 Task: Enable color friendly mode in the label.
Action: Mouse moved to (174, 152)
Screenshot: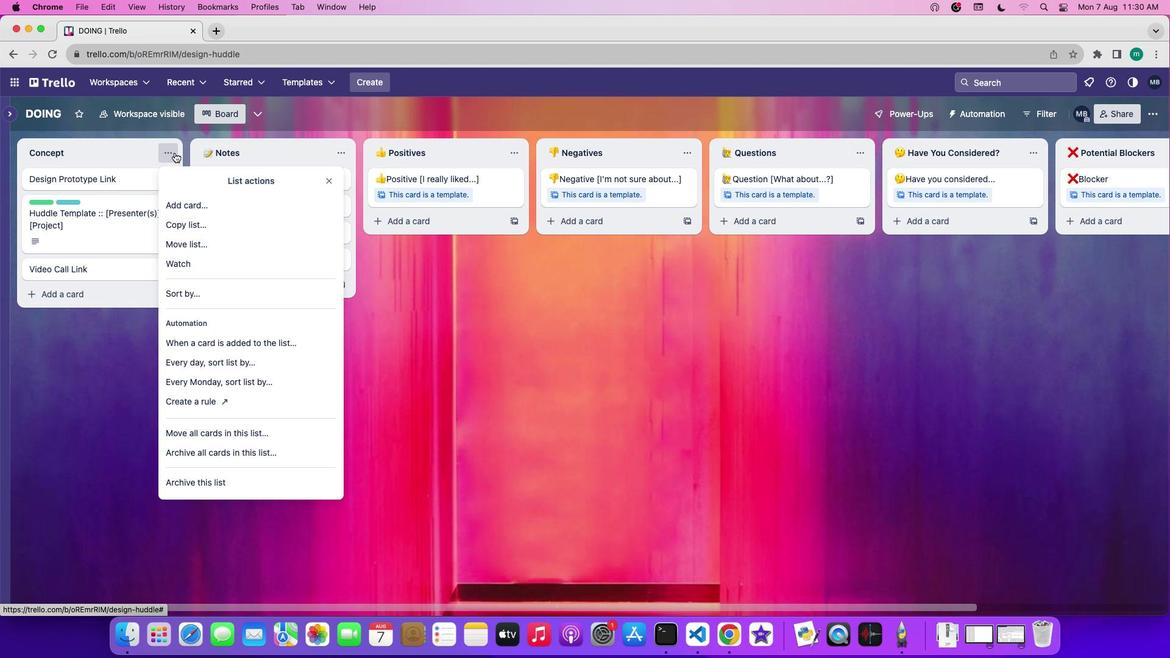 
Action: Mouse pressed left at (174, 152)
Screenshot: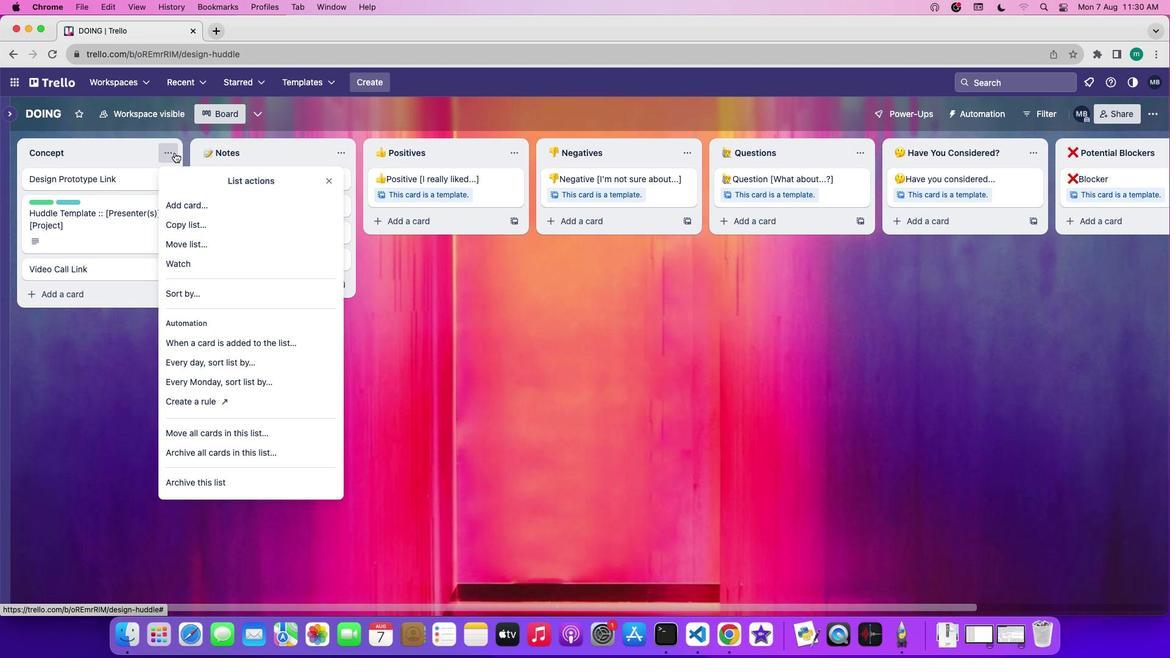 
Action: Mouse moved to (28, 240)
Screenshot: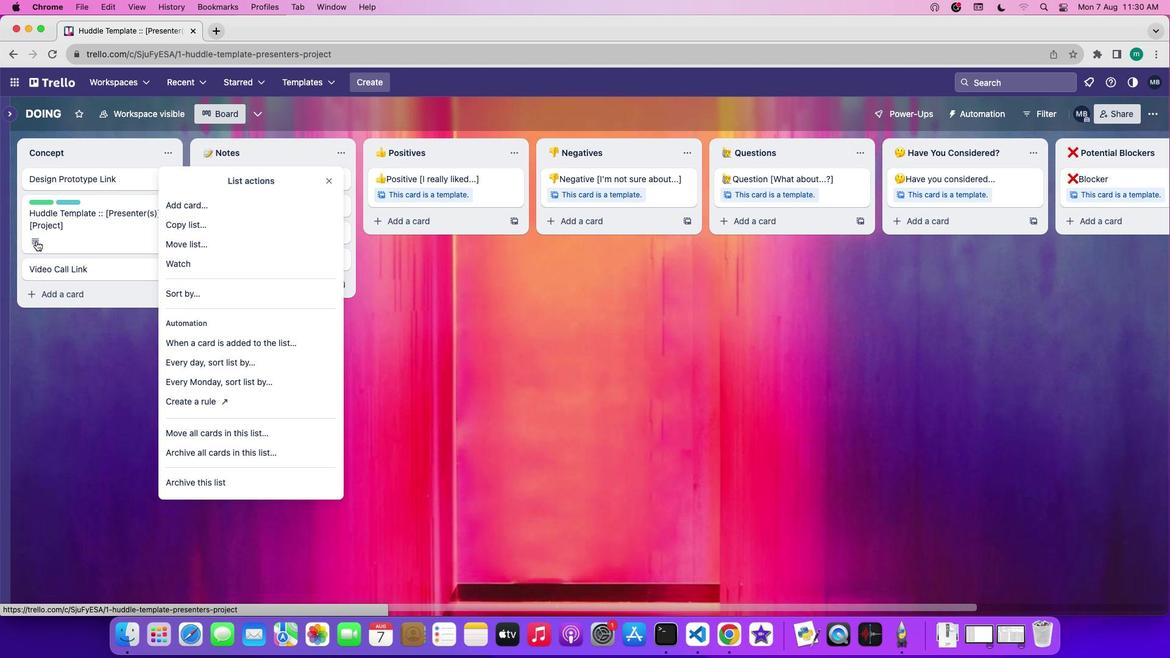 
Action: Mouse pressed left at (28, 240)
Screenshot: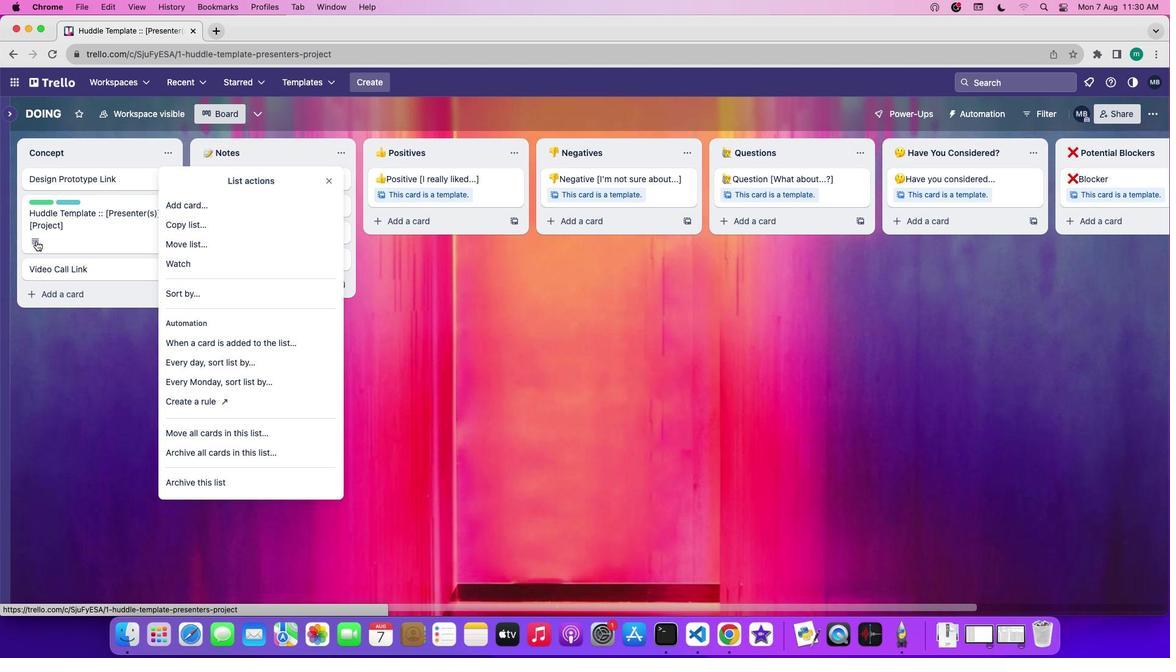 
Action: Mouse moved to (35, 240)
Screenshot: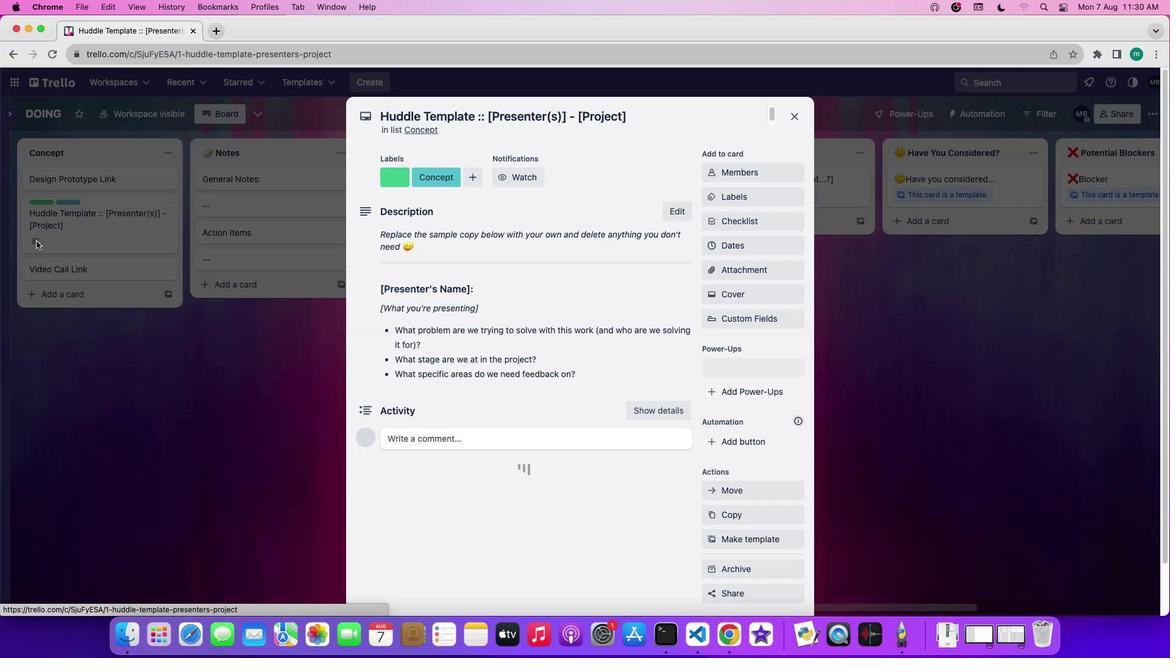 
Action: Mouse pressed left at (35, 240)
Screenshot: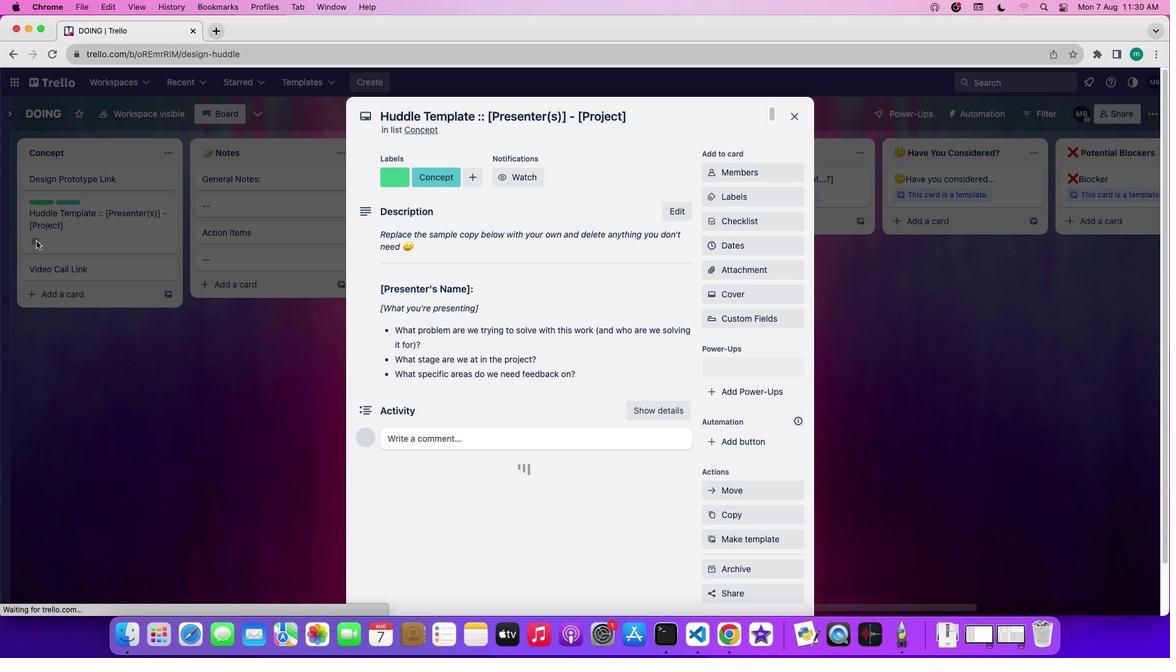 
Action: Mouse pressed left at (35, 240)
Screenshot: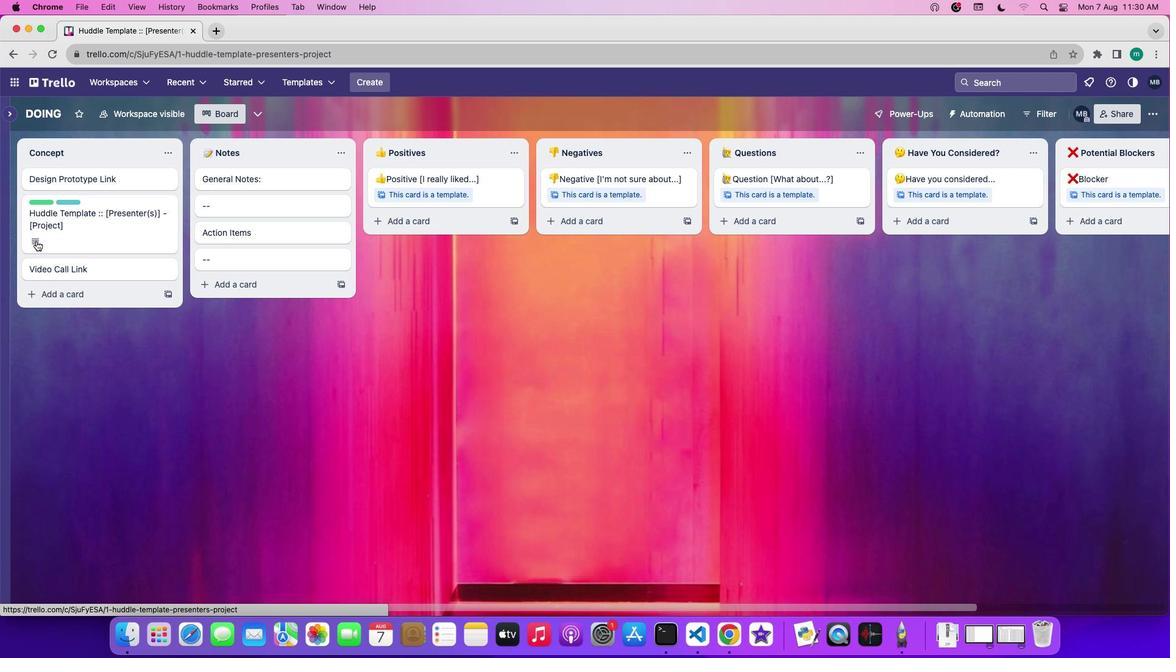 
Action: Mouse moved to (731, 199)
Screenshot: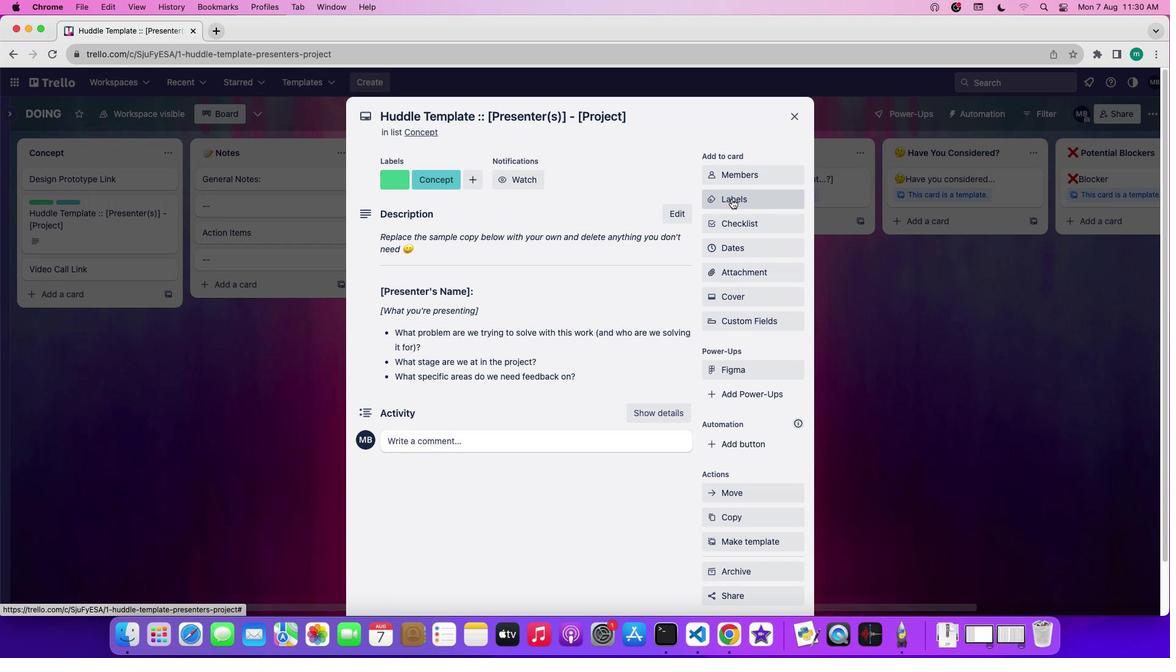 
Action: Mouse pressed left at (731, 199)
Screenshot: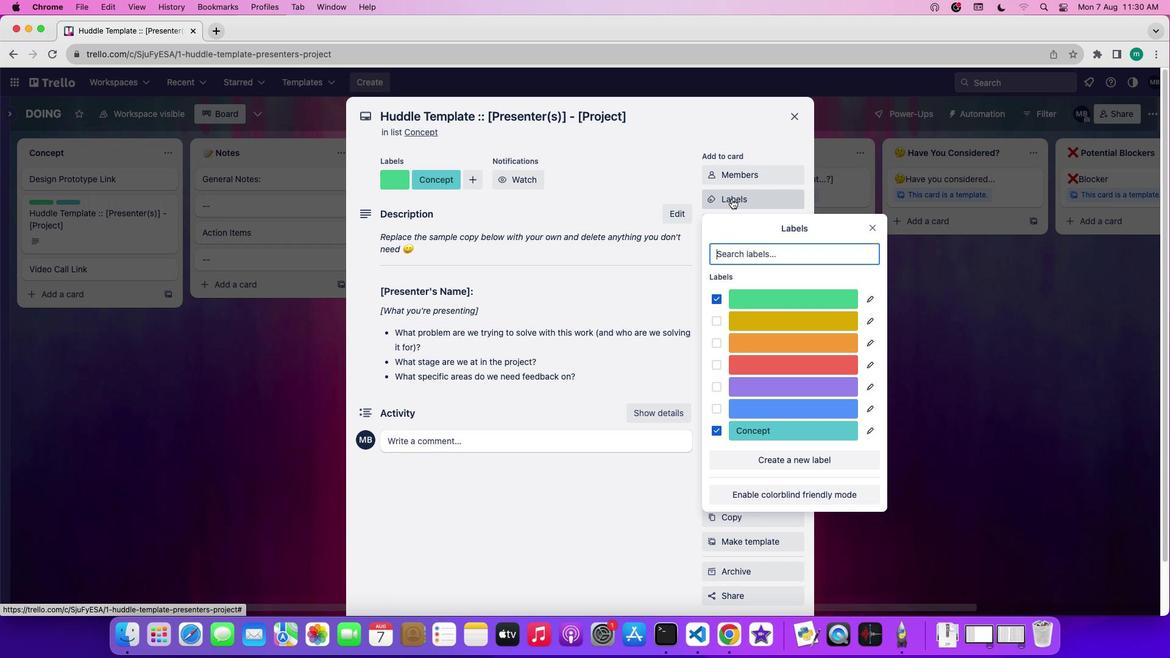 
Action: Mouse moved to (789, 489)
Screenshot: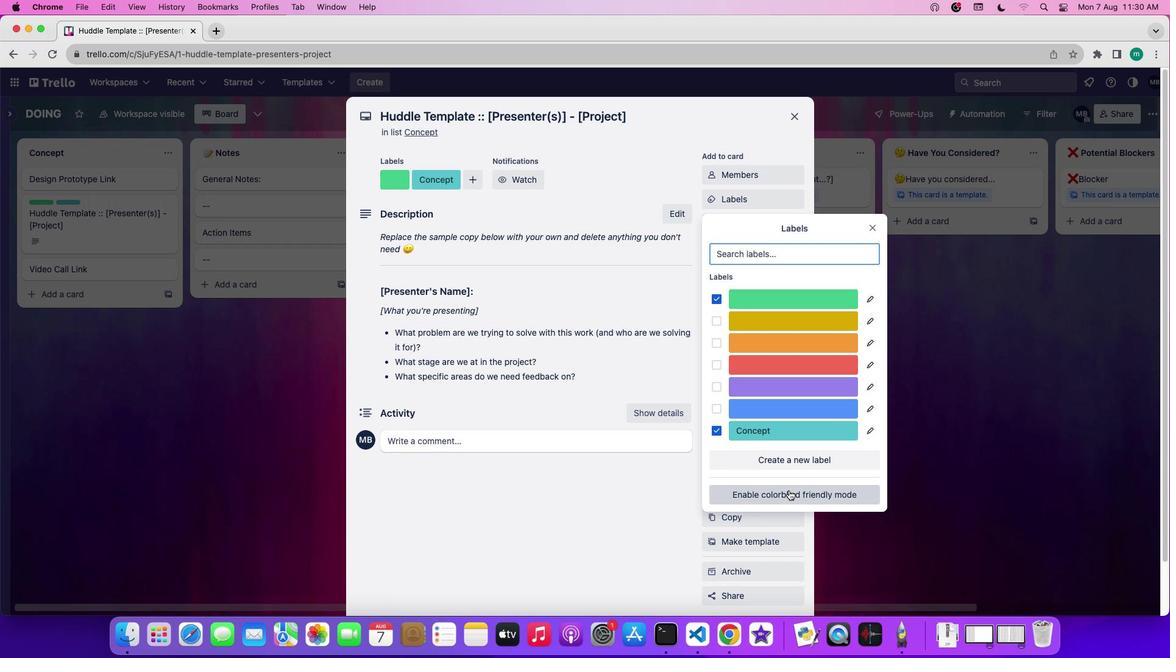 
Action: Mouse pressed left at (789, 489)
Screenshot: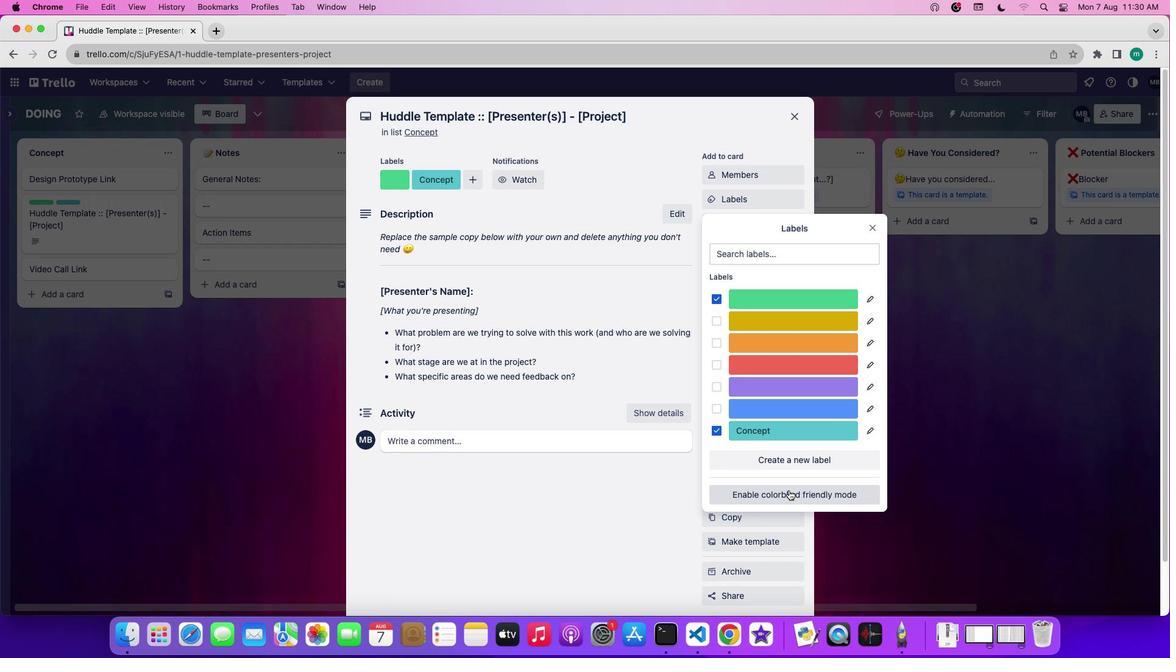 
Action: Mouse moved to (789, 490)
Screenshot: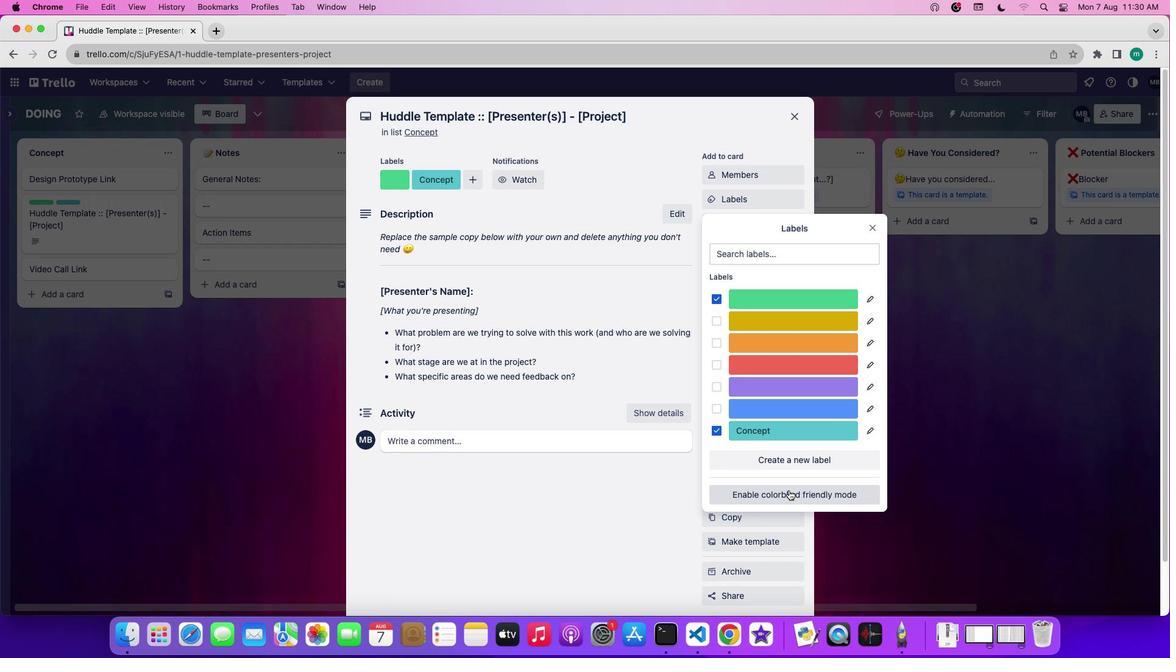 
